 Task: Create a due date automation trigger when advanced on, the moment a card is due add content with a name or a description containing resume.
Action: Mouse moved to (929, 277)
Screenshot: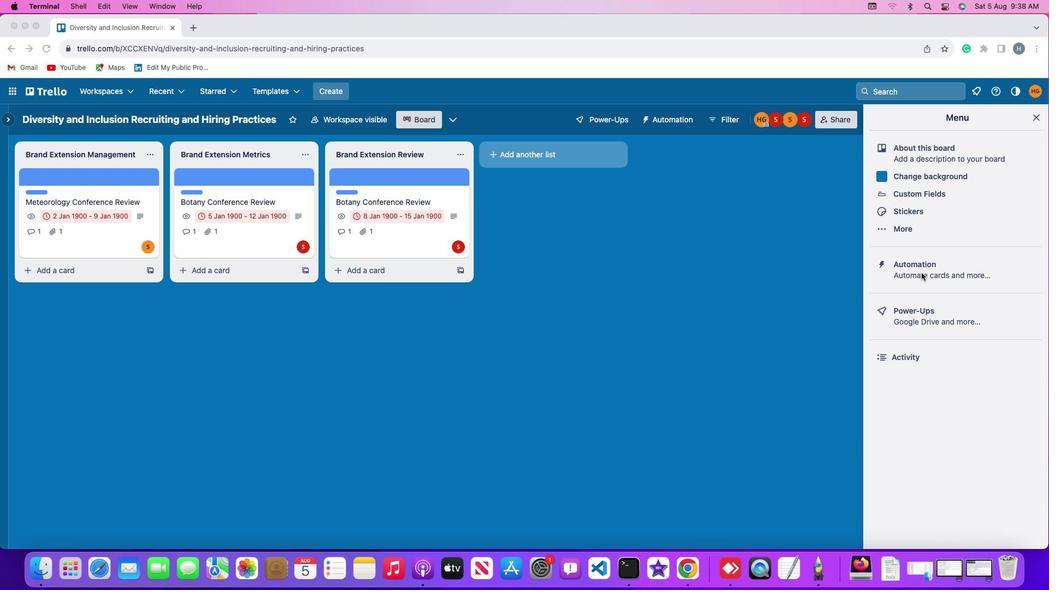 
Action: Mouse pressed left at (929, 277)
Screenshot: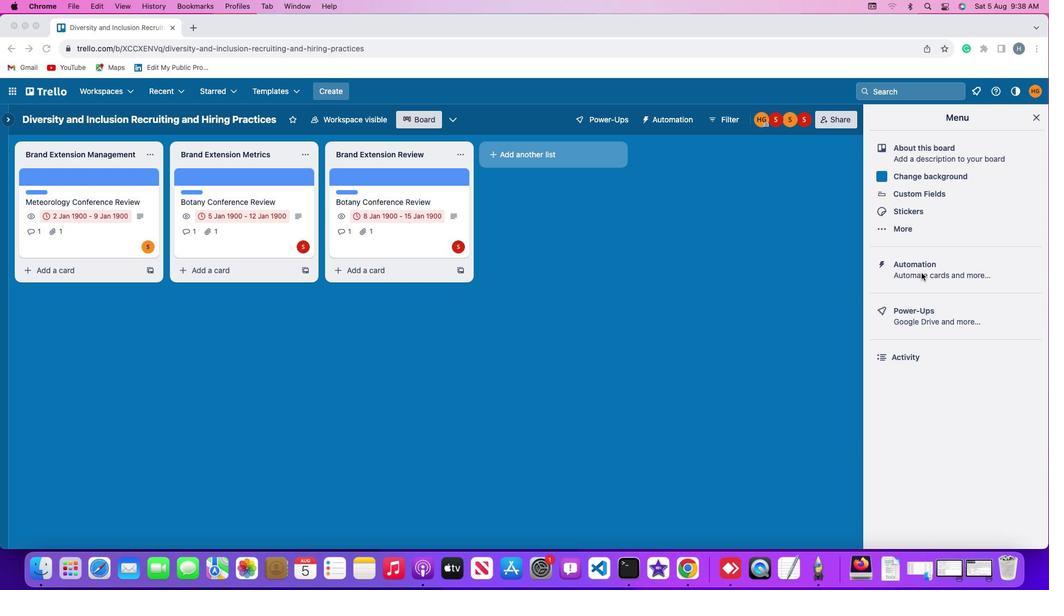 
Action: Mouse moved to (930, 277)
Screenshot: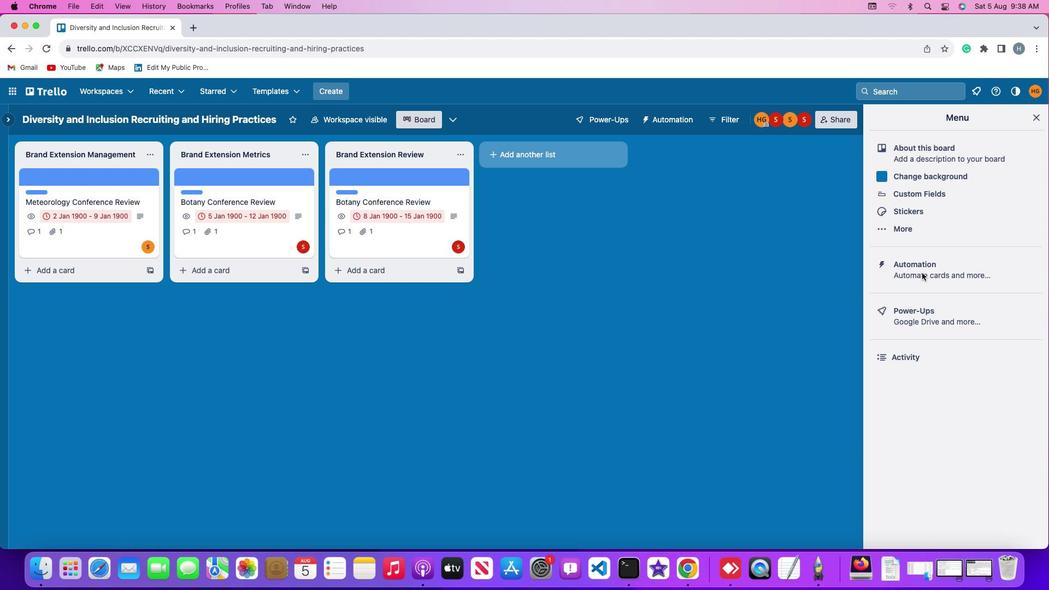 
Action: Mouse pressed left at (930, 277)
Screenshot: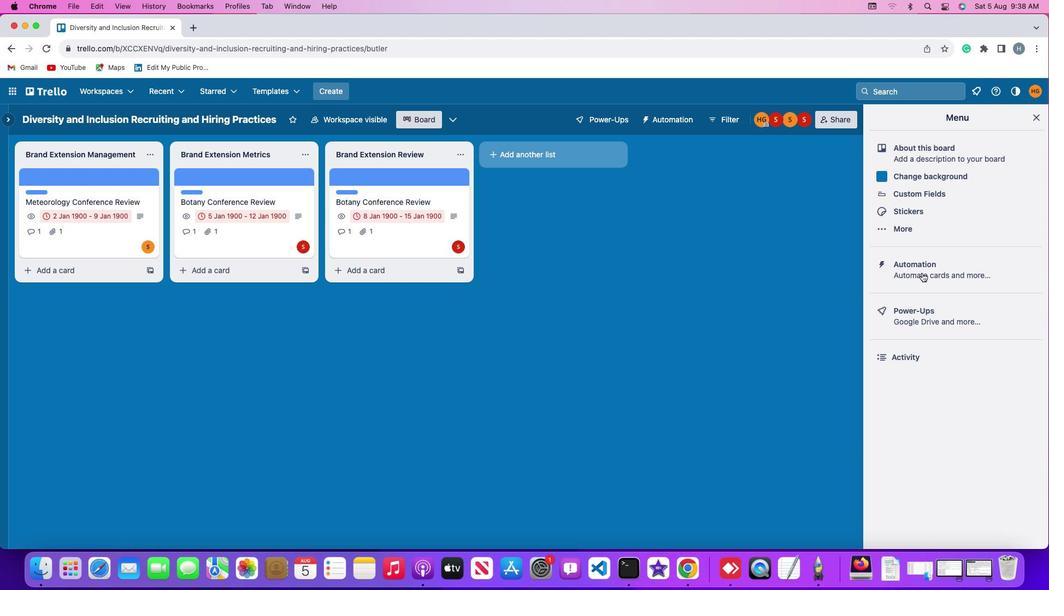 
Action: Mouse moved to (109, 260)
Screenshot: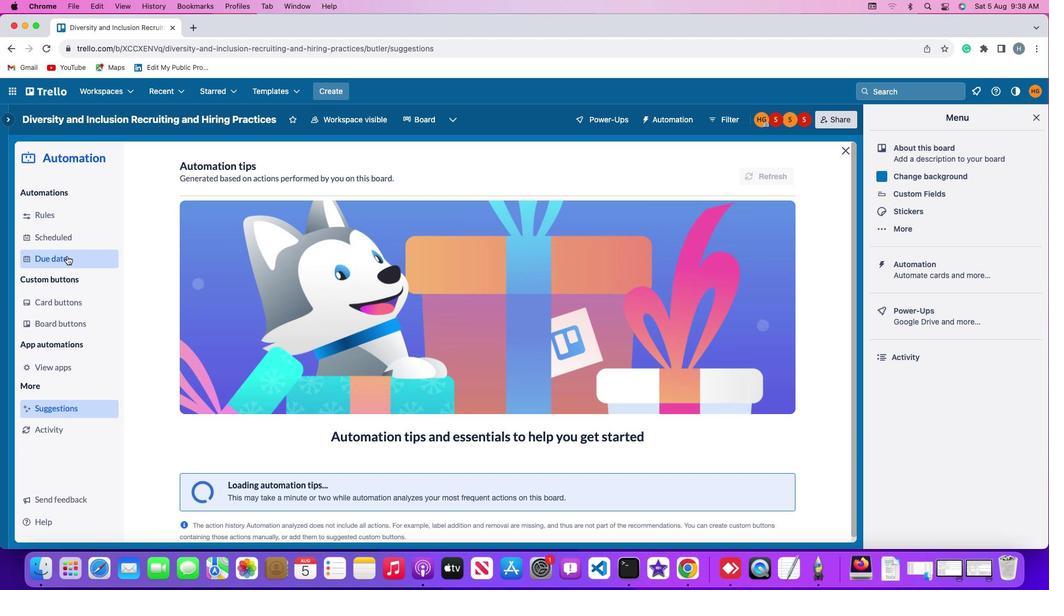 
Action: Mouse pressed left at (109, 260)
Screenshot: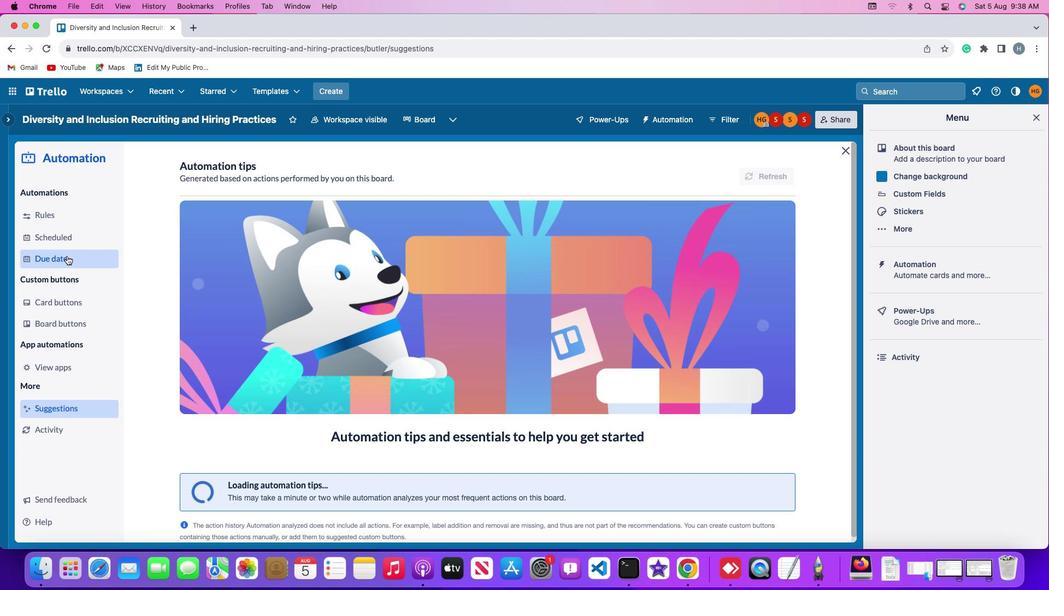 
Action: Mouse moved to (739, 172)
Screenshot: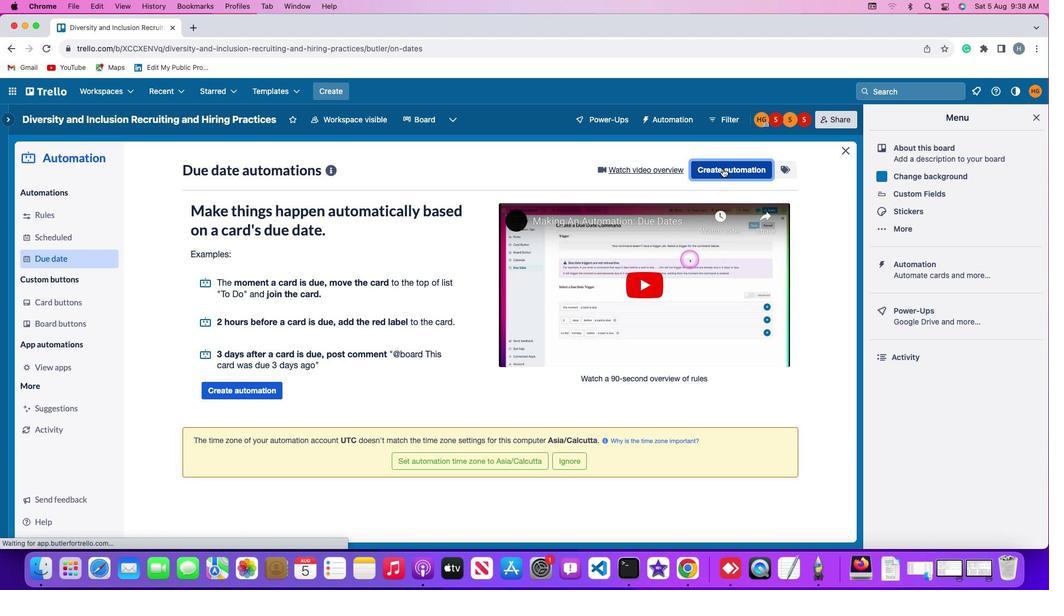 
Action: Mouse pressed left at (739, 172)
Screenshot: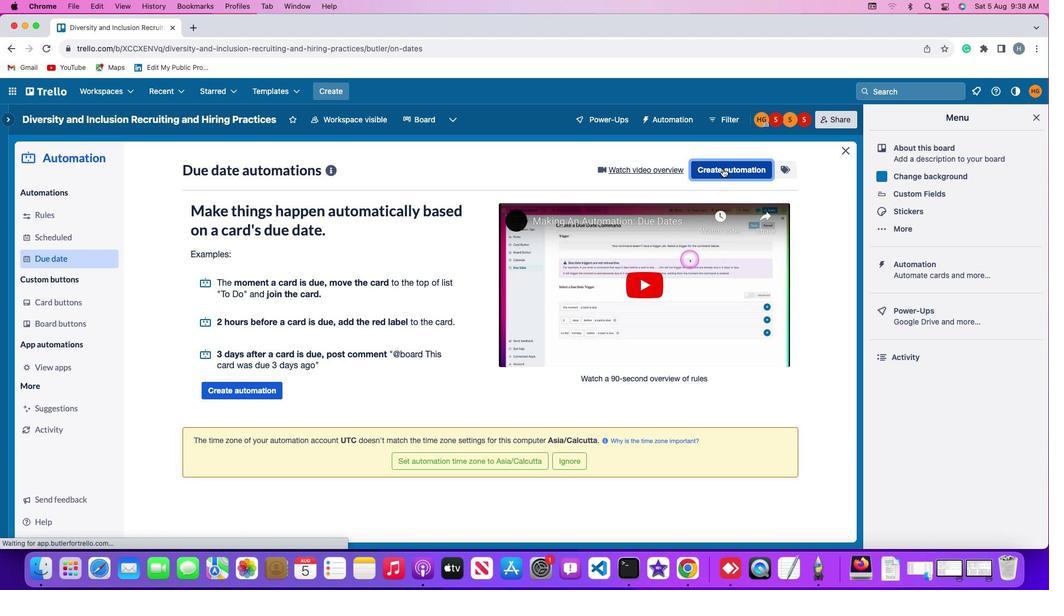 
Action: Mouse moved to (505, 274)
Screenshot: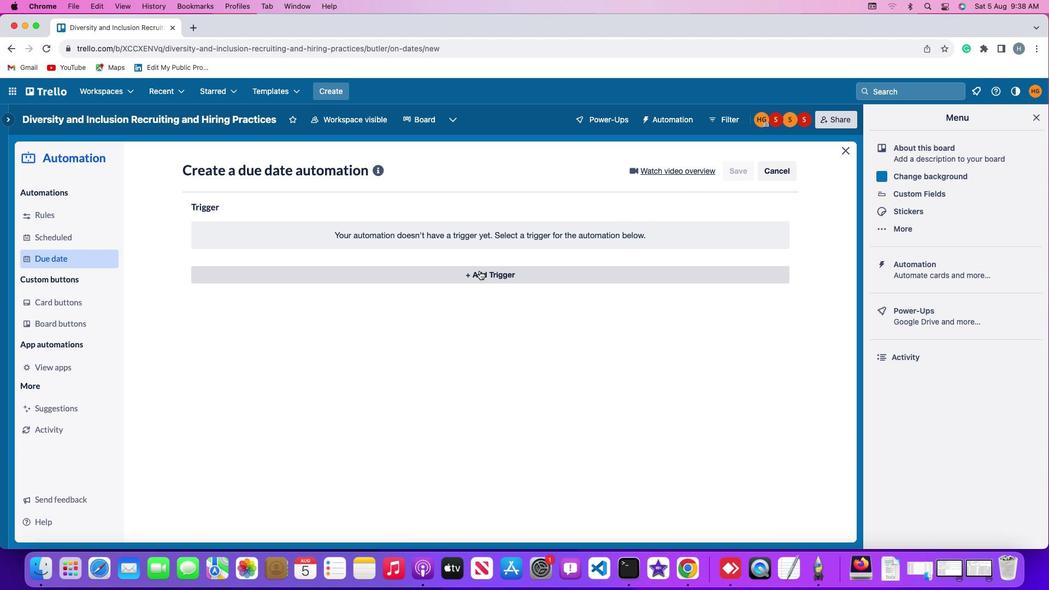 
Action: Mouse pressed left at (505, 274)
Screenshot: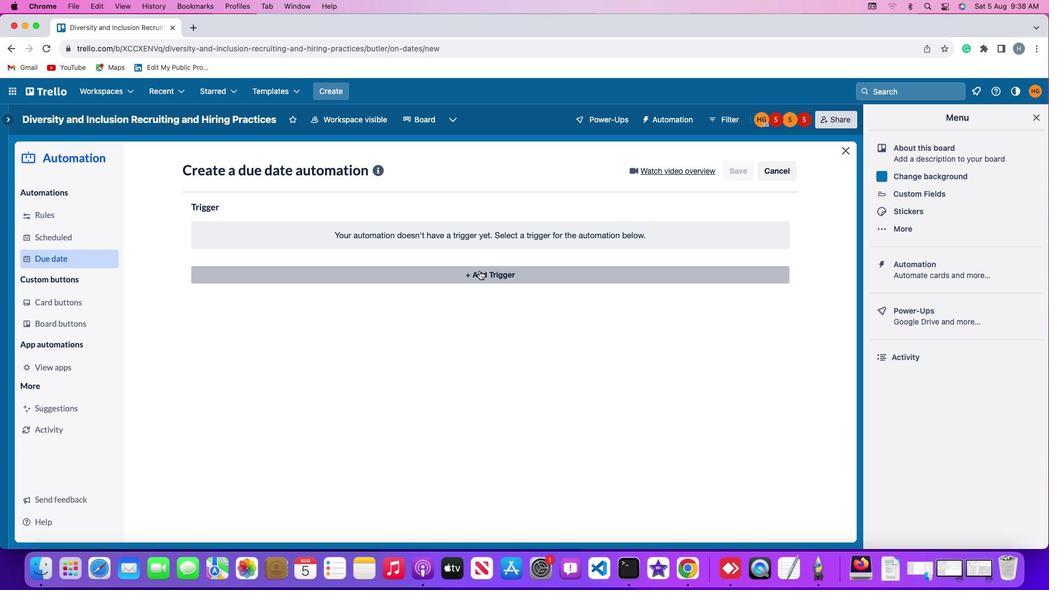 
Action: Mouse moved to (263, 409)
Screenshot: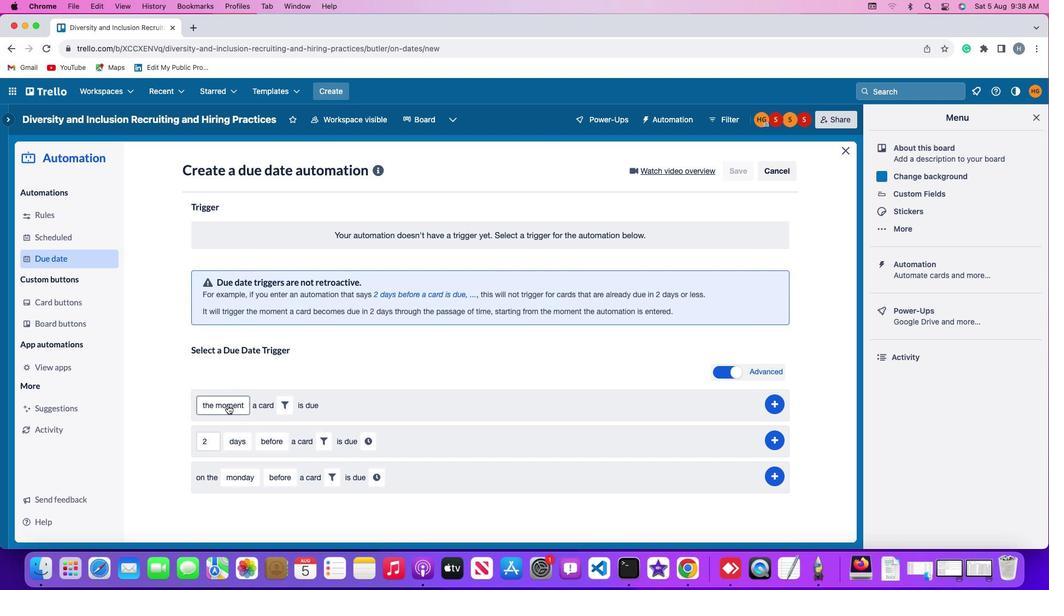 
Action: Mouse pressed left at (263, 409)
Screenshot: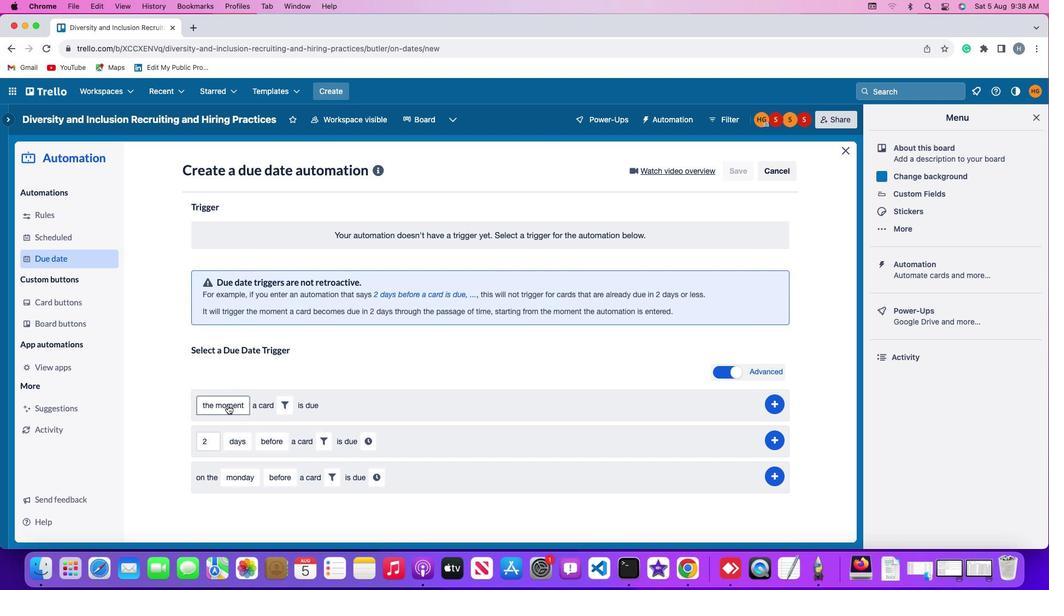 
Action: Mouse moved to (269, 437)
Screenshot: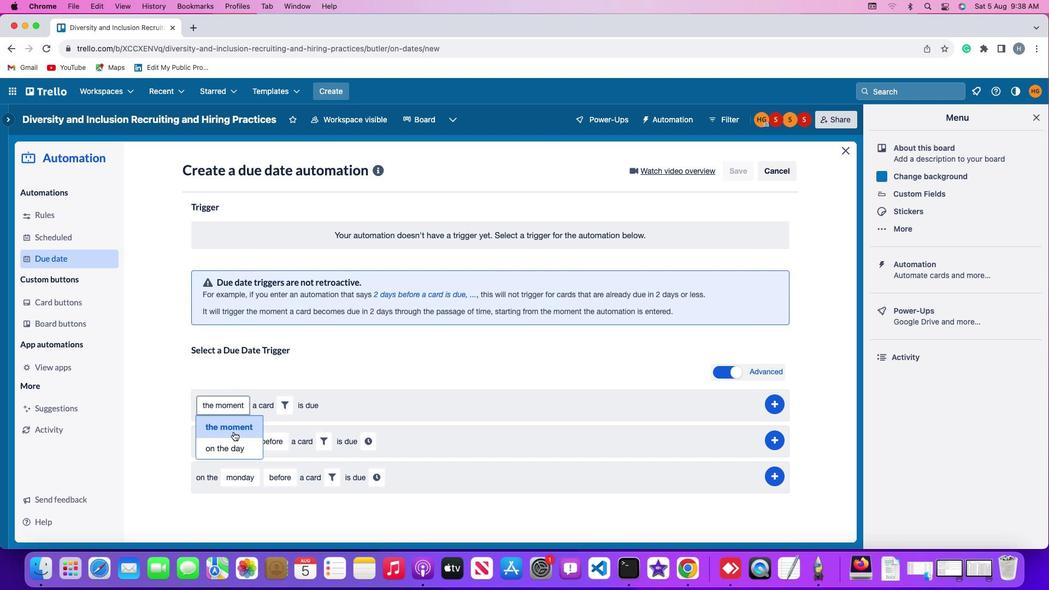 
Action: Mouse pressed left at (269, 437)
Screenshot: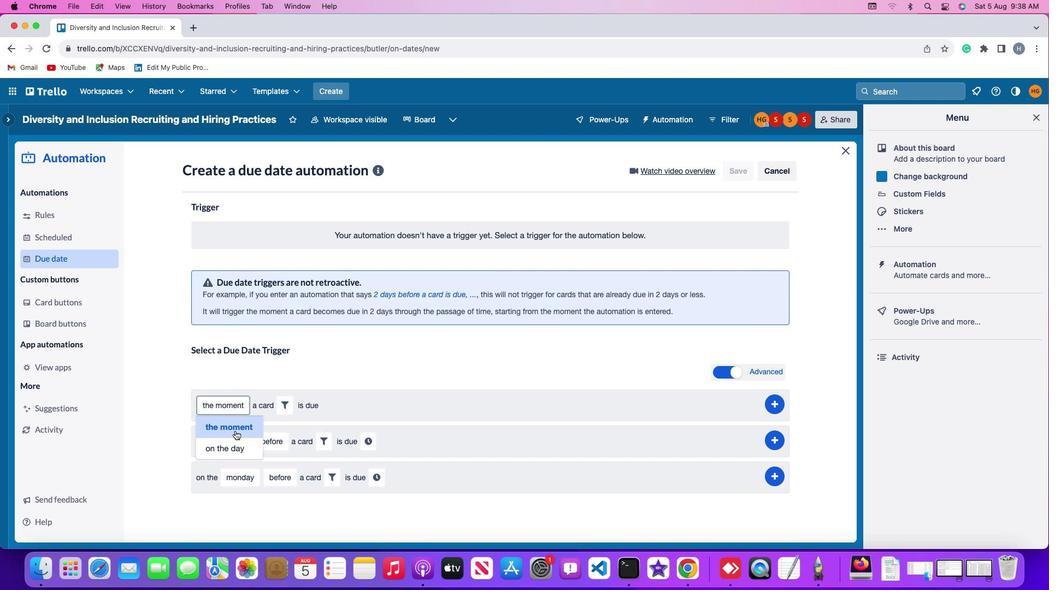 
Action: Mouse moved to (318, 407)
Screenshot: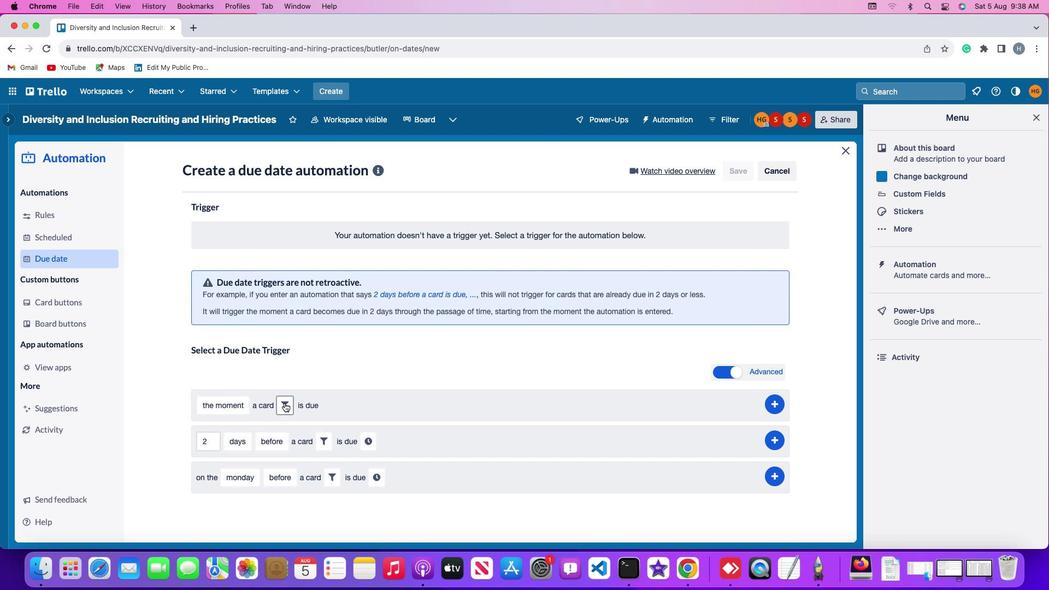 
Action: Mouse pressed left at (318, 407)
Screenshot: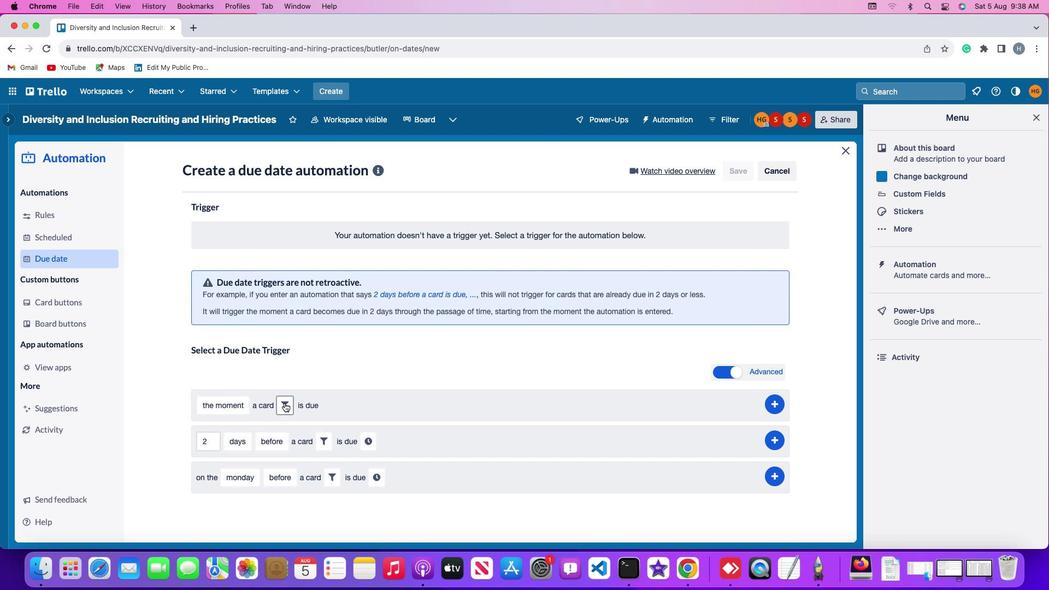 
Action: Mouse moved to (450, 448)
Screenshot: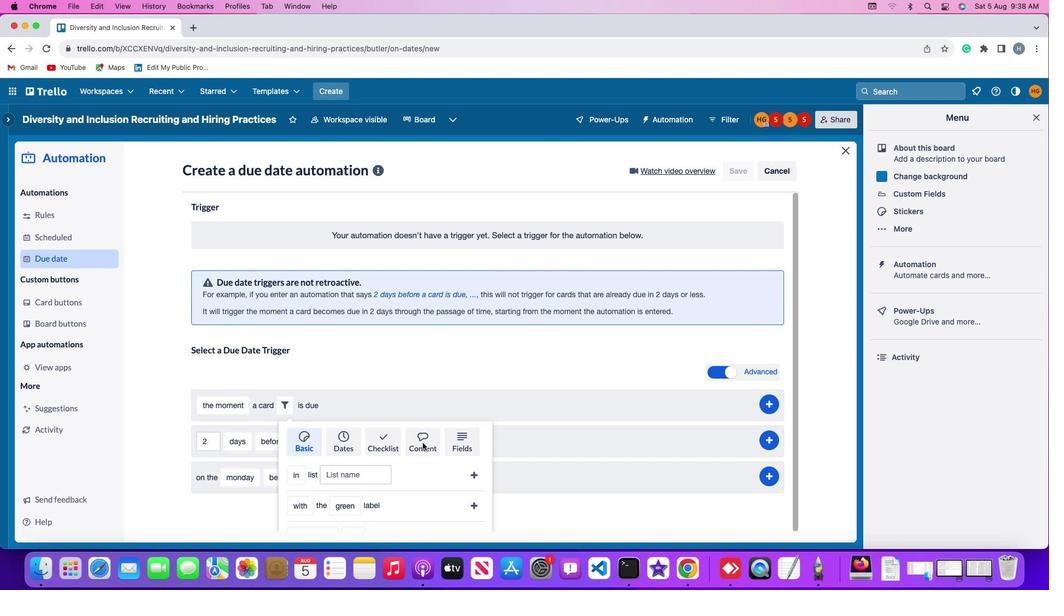 
Action: Mouse pressed left at (450, 448)
Screenshot: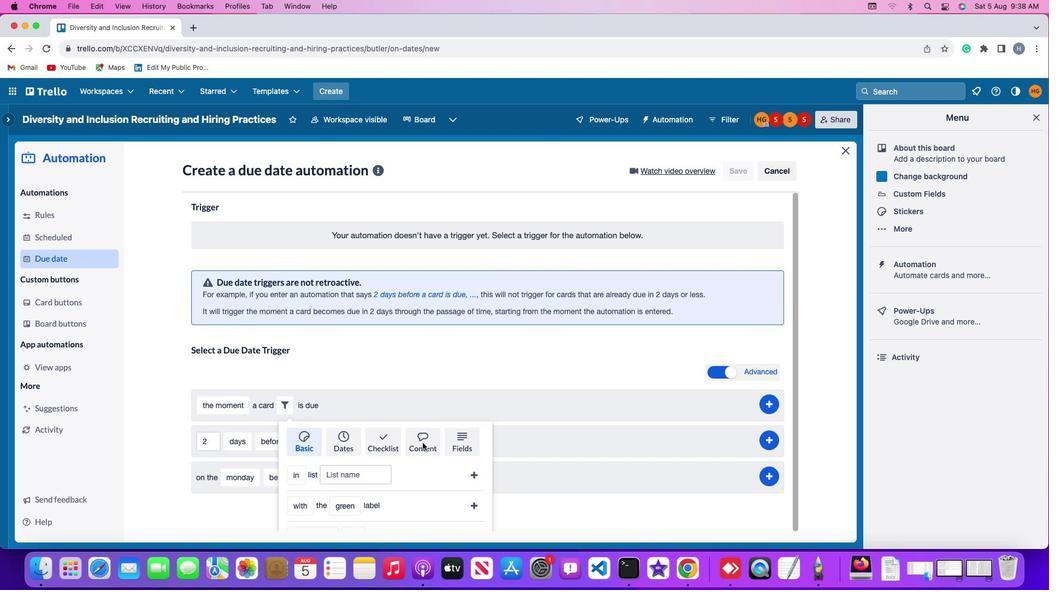 
Action: Mouse moved to (370, 458)
Screenshot: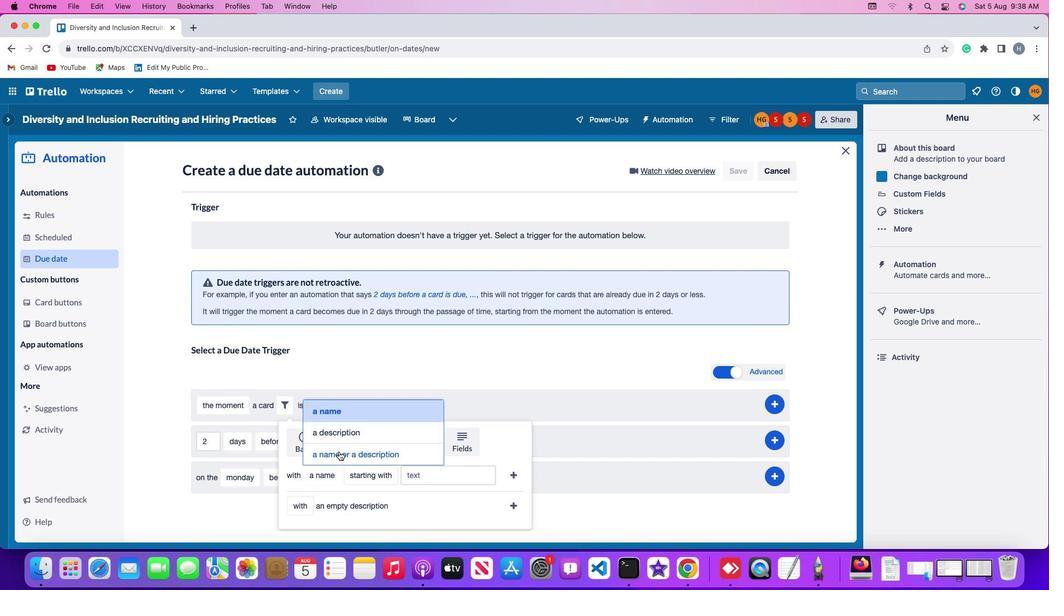 
Action: Mouse pressed left at (370, 458)
Screenshot: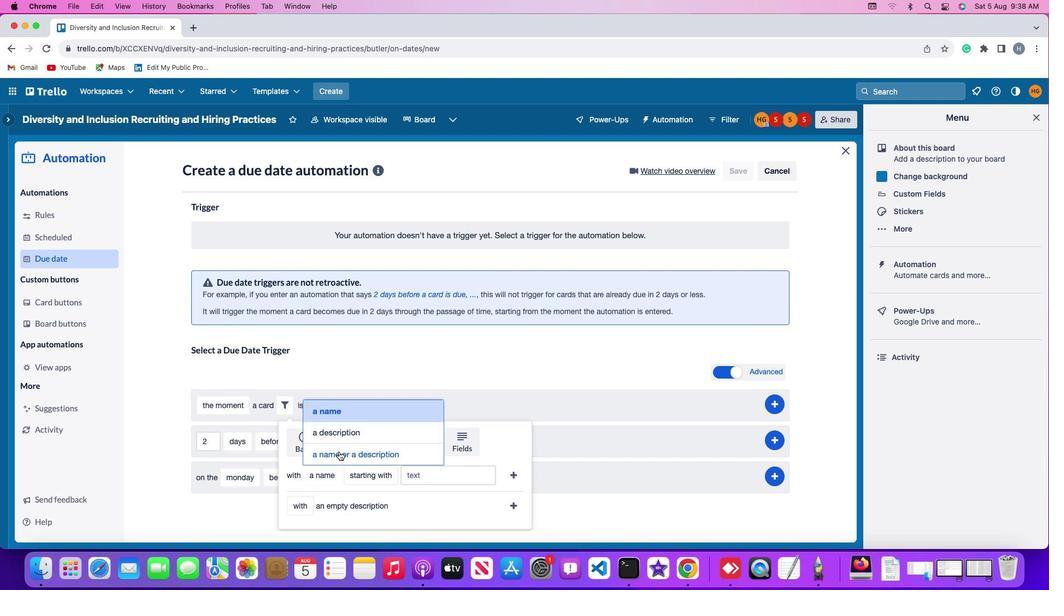 
Action: Mouse moved to (468, 394)
Screenshot: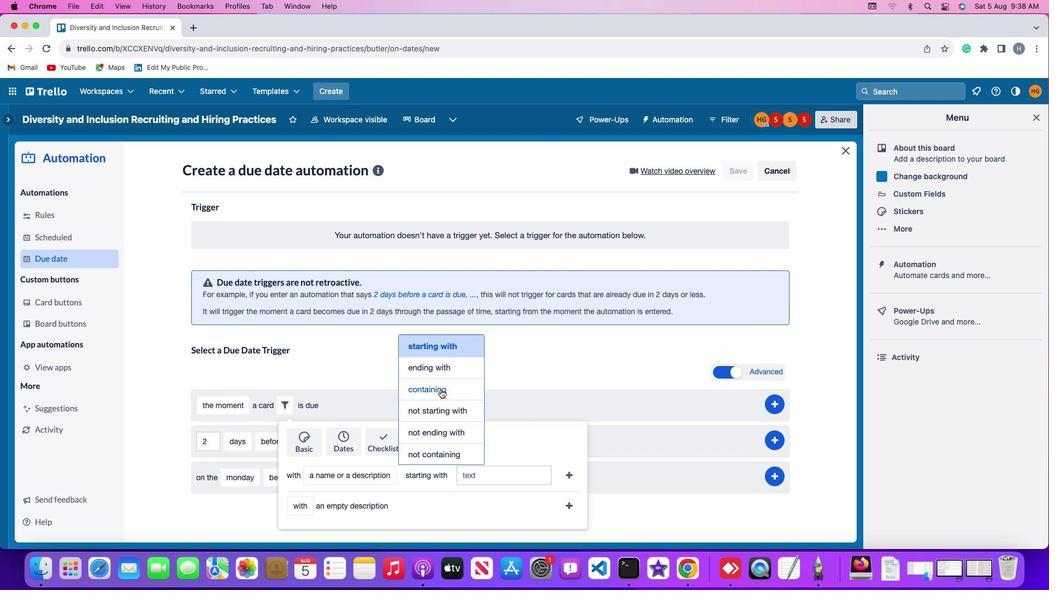 
Action: Mouse pressed left at (468, 394)
Screenshot: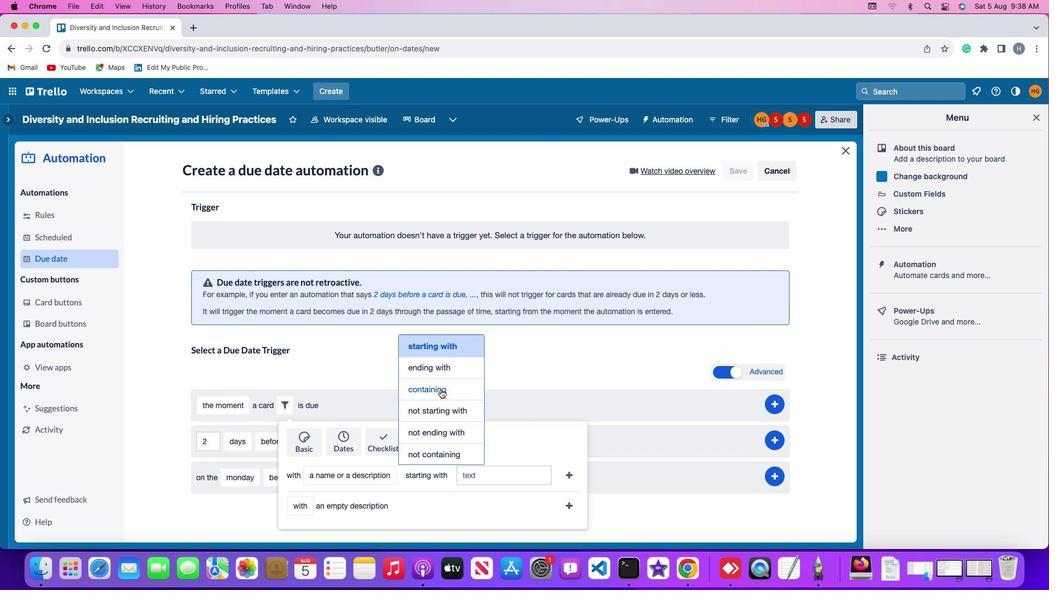 
Action: Mouse moved to (505, 478)
Screenshot: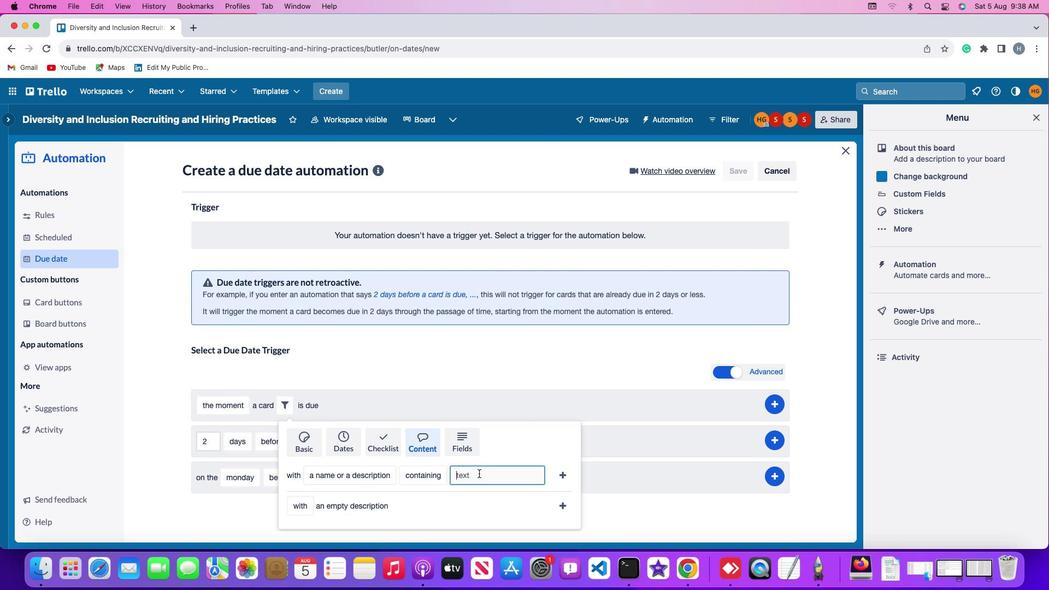 
Action: Mouse pressed left at (505, 478)
Screenshot: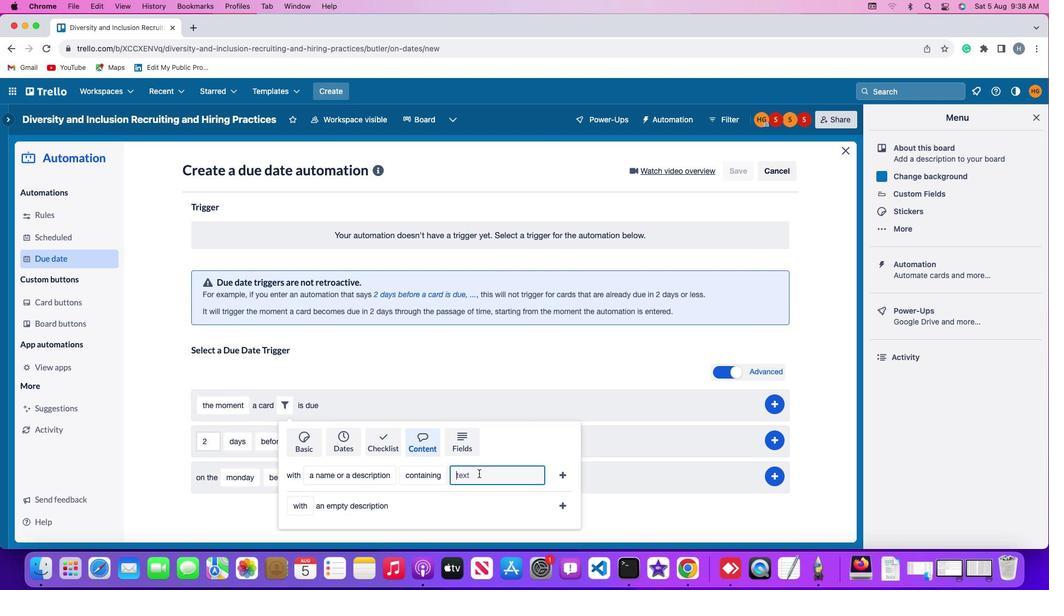 
Action: Key pressed 'r''e''s'
Screenshot: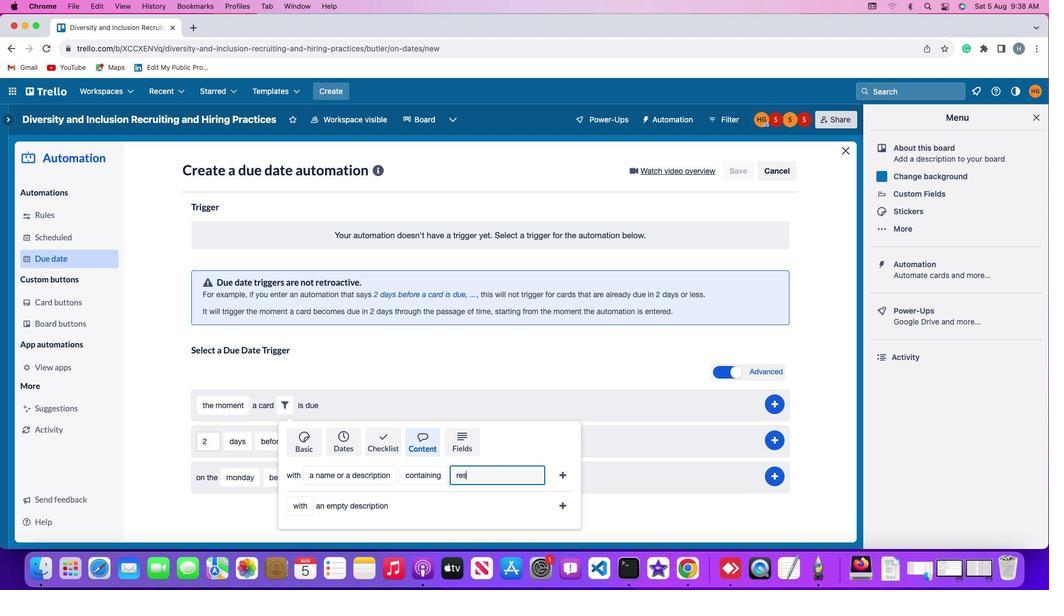 
Action: Mouse moved to (505, 478)
Screenshot: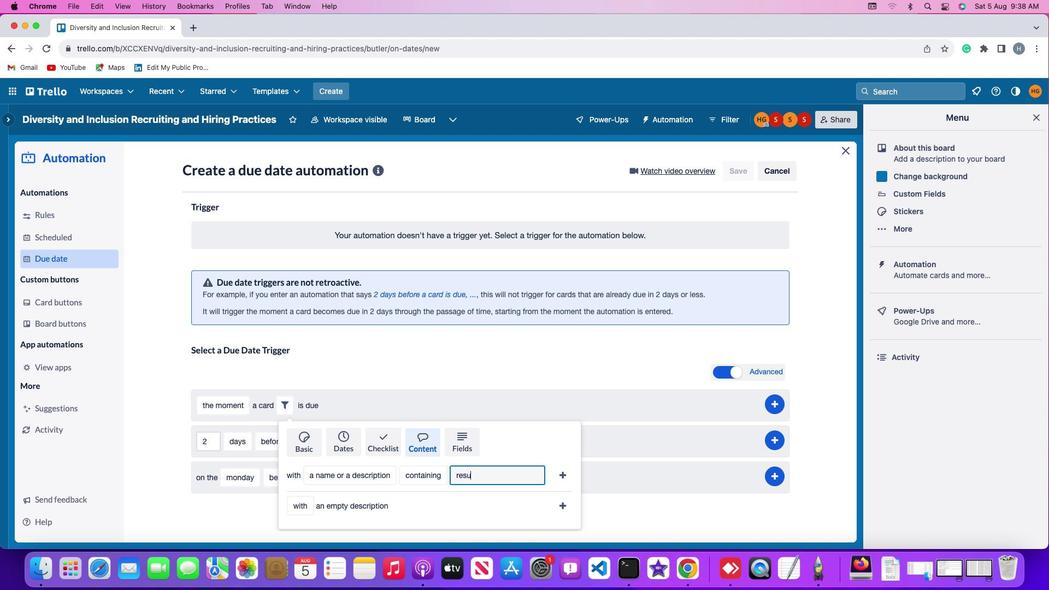 
Action: Key pressed 'u'
Screenshot: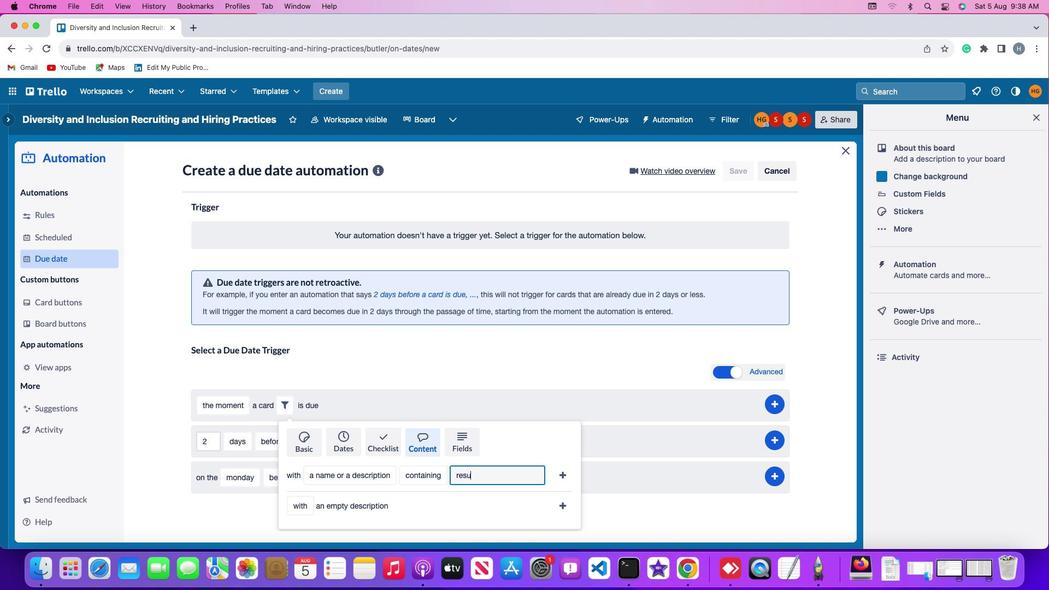 
Action: Mouse moved to (505, 478)
Screenshot: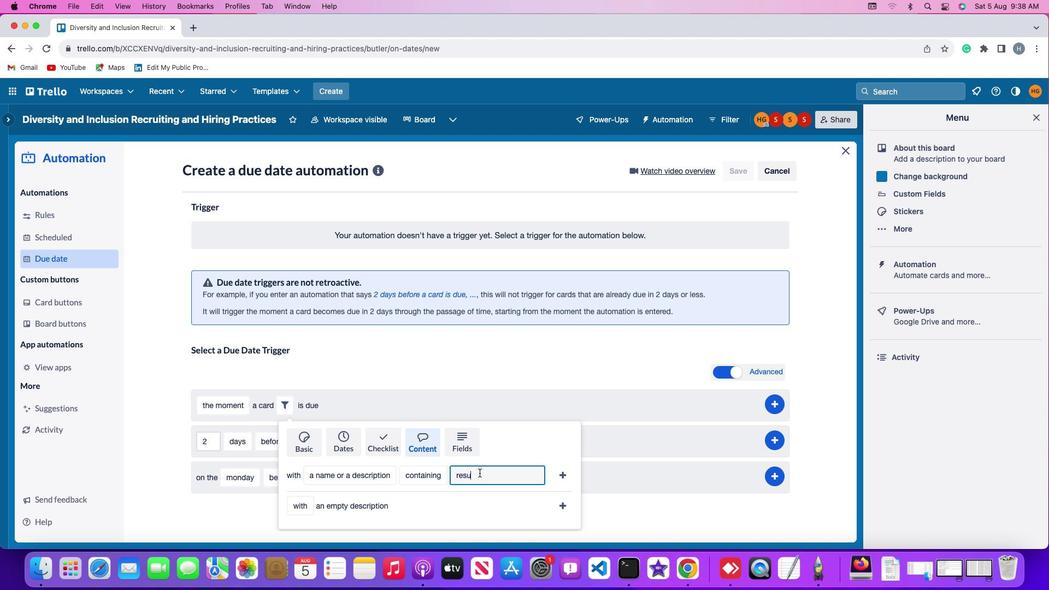 
Action: Key pressed 'm''e'
Screenshot: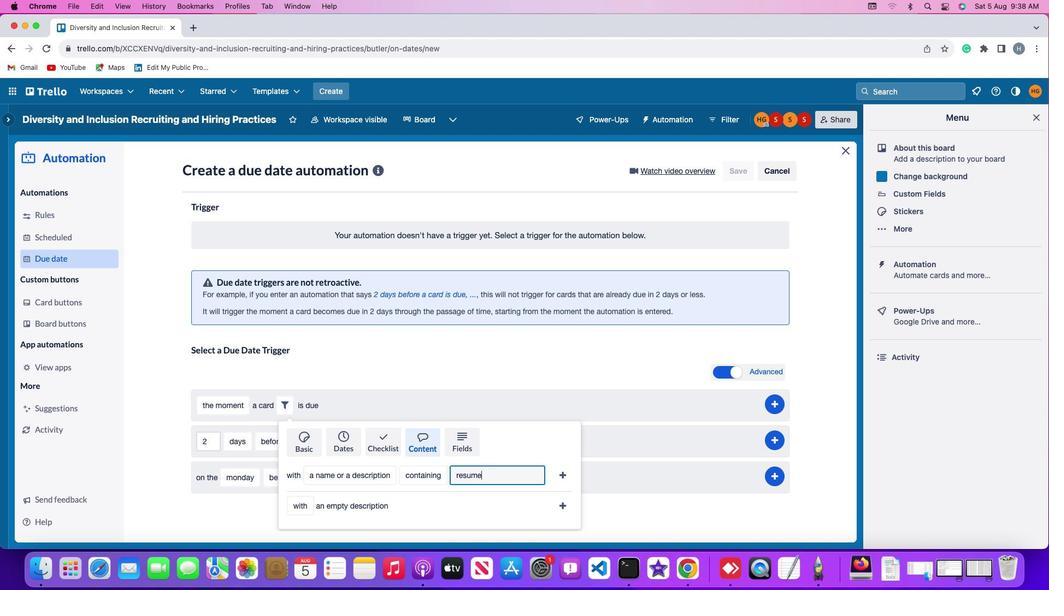 
Action: Mouse moved to (587, 478)
Screenshot: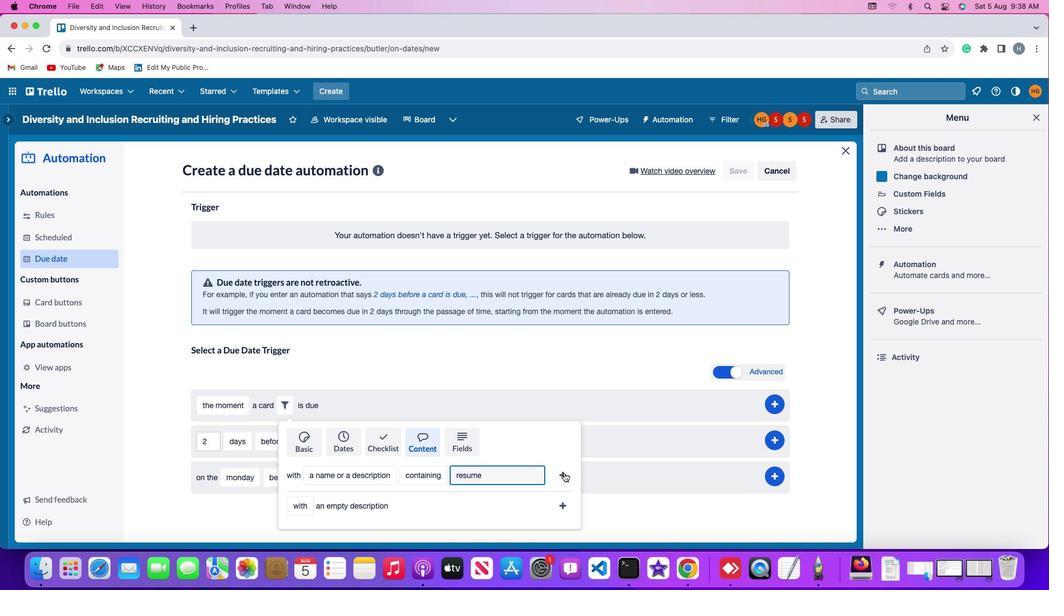 
Action: Mouse pressed left at (587, 478)
Screenshot: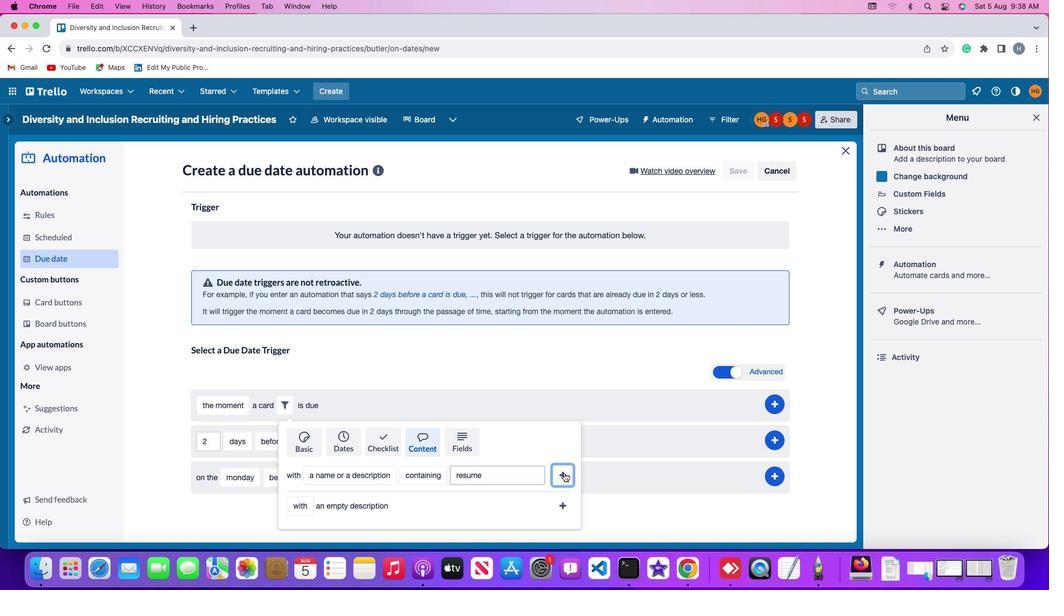 
Action: Mouse moved to (791, 412)
Screenshot: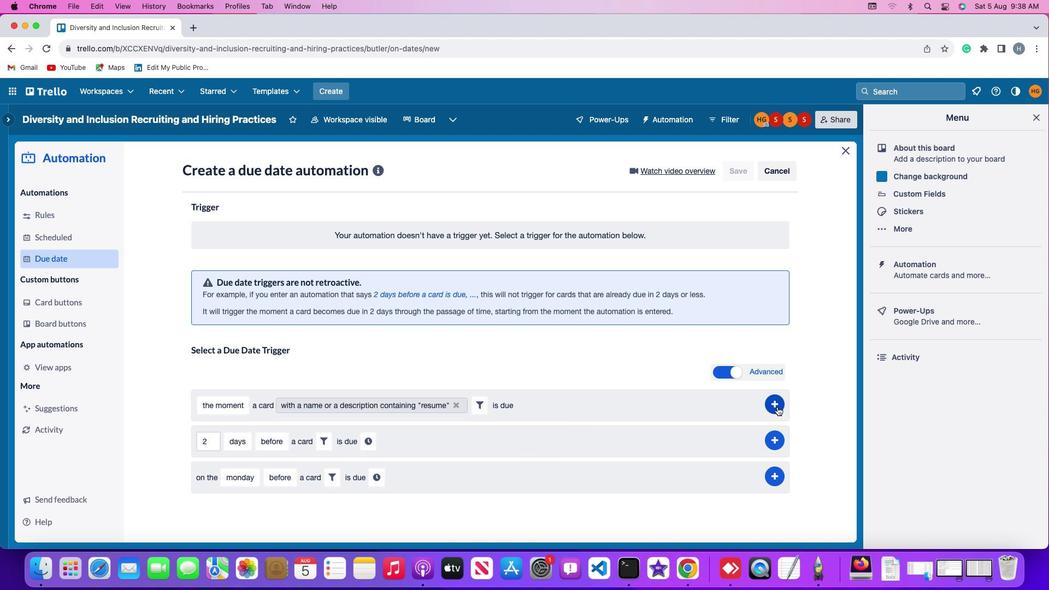 
Action: Mouse pressed left at (791, 412)
Screenshot: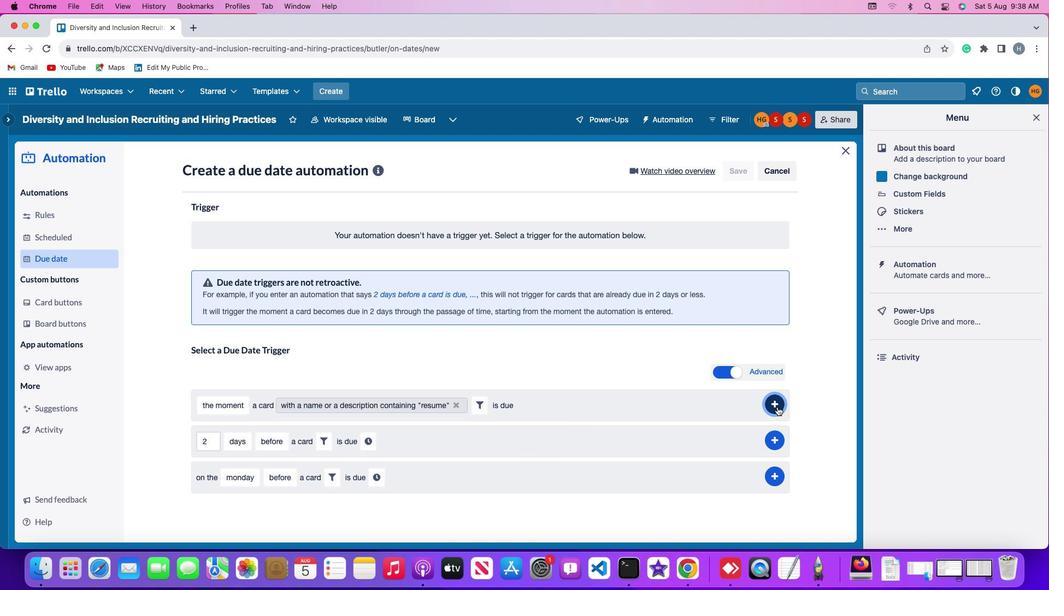 
Action: Mouse moved to (821, 336)
Screenshot: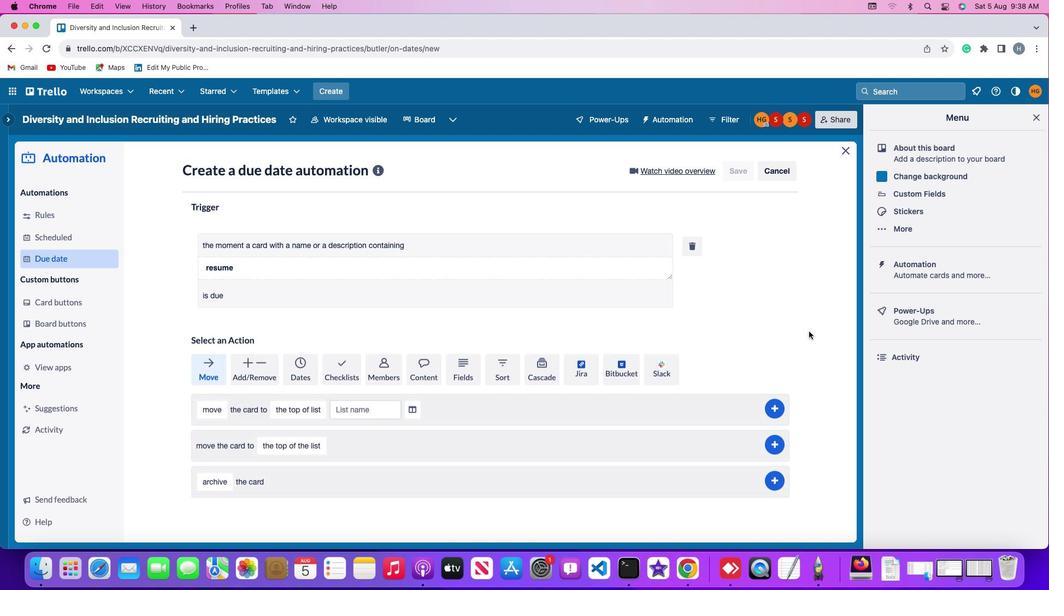 
